 Task: Create a due date automation trigger when advanced on, on the monday after a card is due add checklist with an incomplete checklists at 11:00 AM.
Action: Mouse moved to (824, 244)
Screenshot: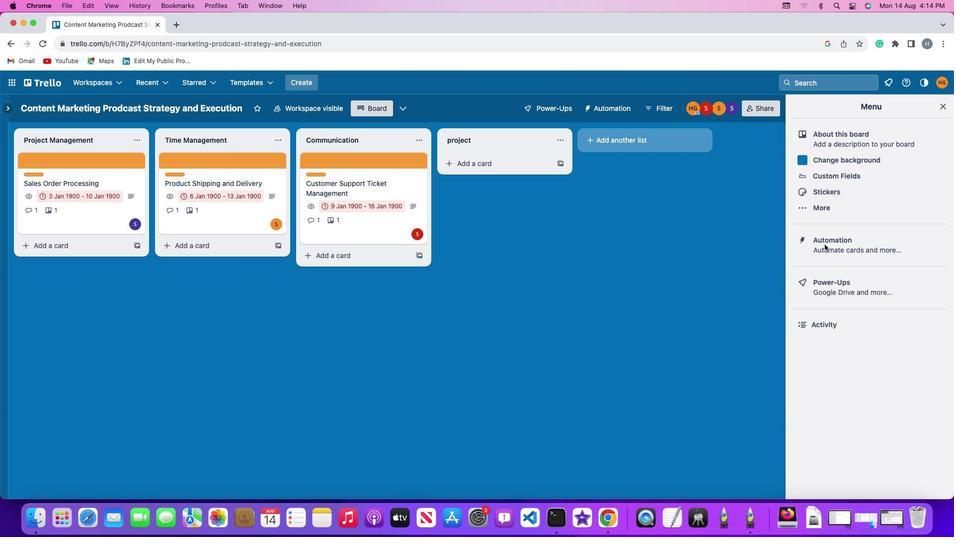 
Action: Mouse pressed left at (824, 244)
Screenshot: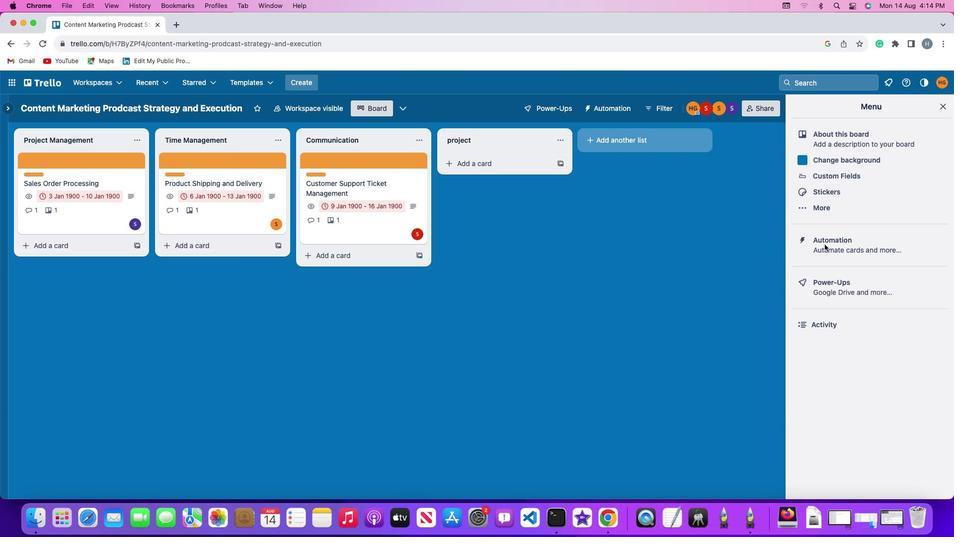 
Action: Mouse pressed left at (824, 244)
Screenshot: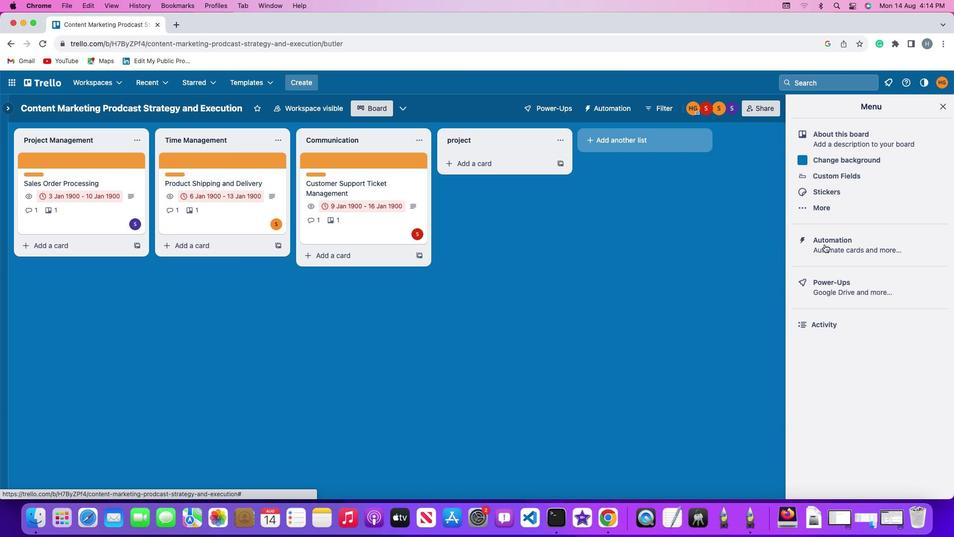 
Action: Mouse moved to (77, 236)
Screenshot: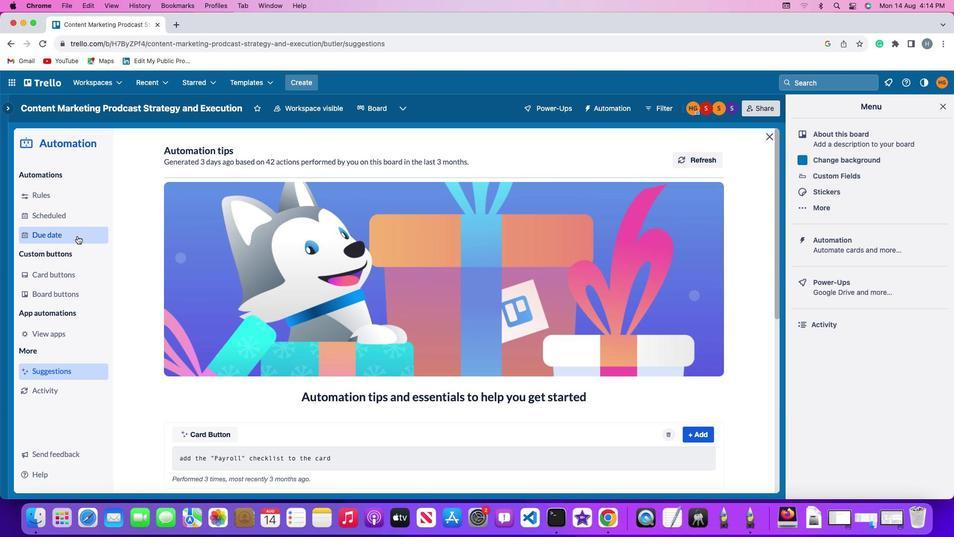 
Action: Mouse pressed left at (77, 236)
Screenshot: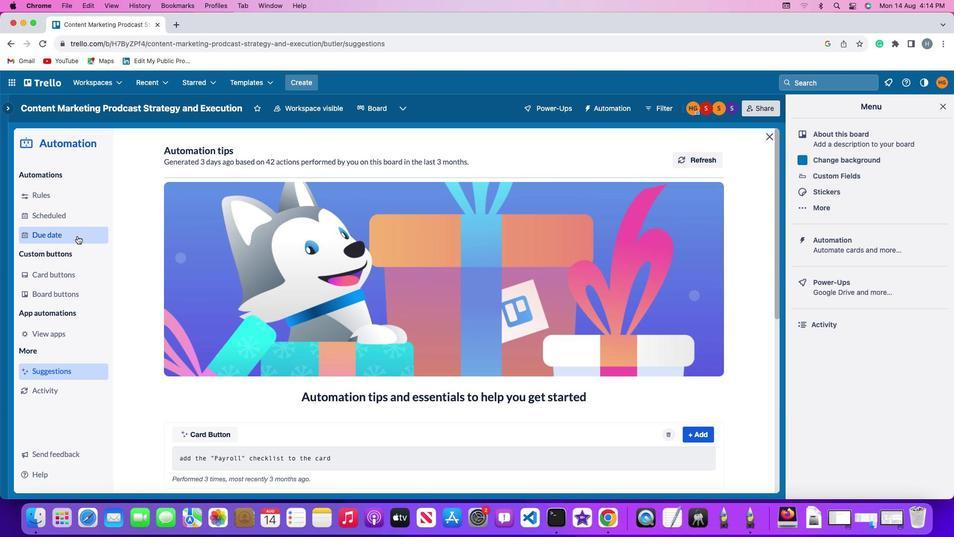 
Action: Mouse moved to (650, 153)
Screenshot: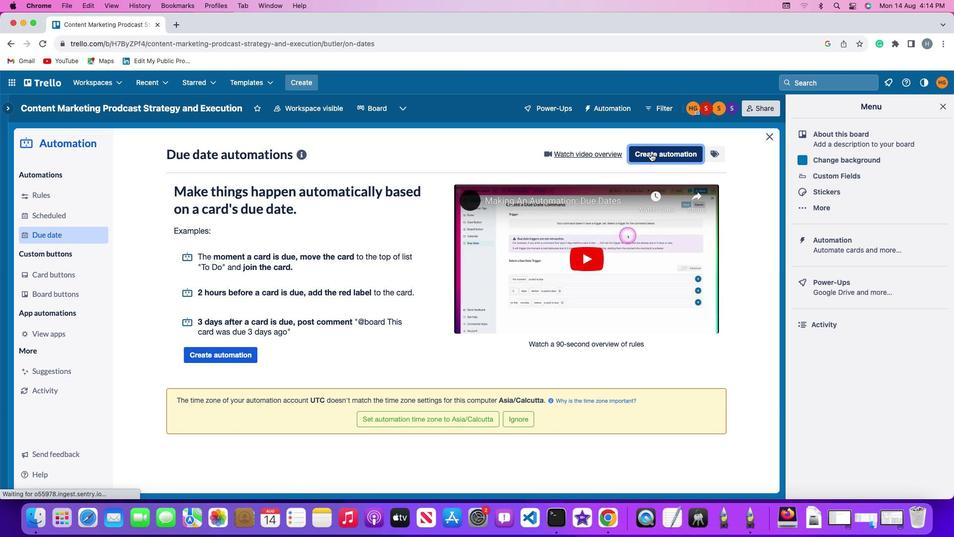 
Action: Mouse pressed left at (650, 153)
Screenshot: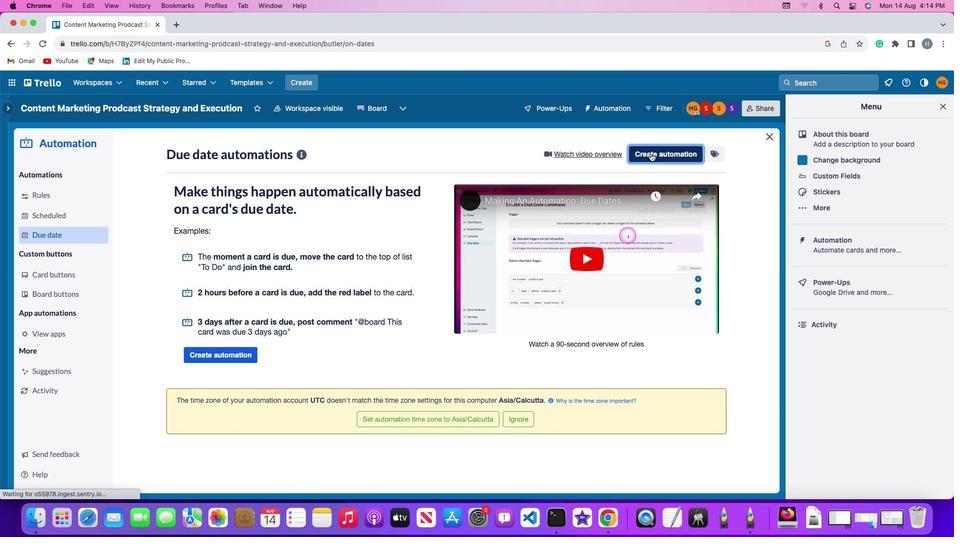 
Action: Mouse moved to (334, 249)
Screenshot: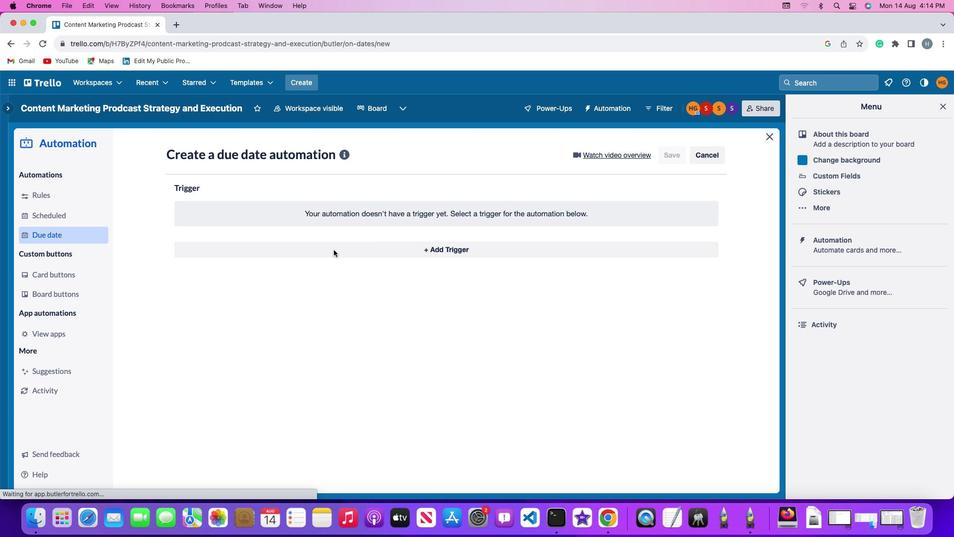 
Action: Mouse pressed left at (334, 249)
Screenshot: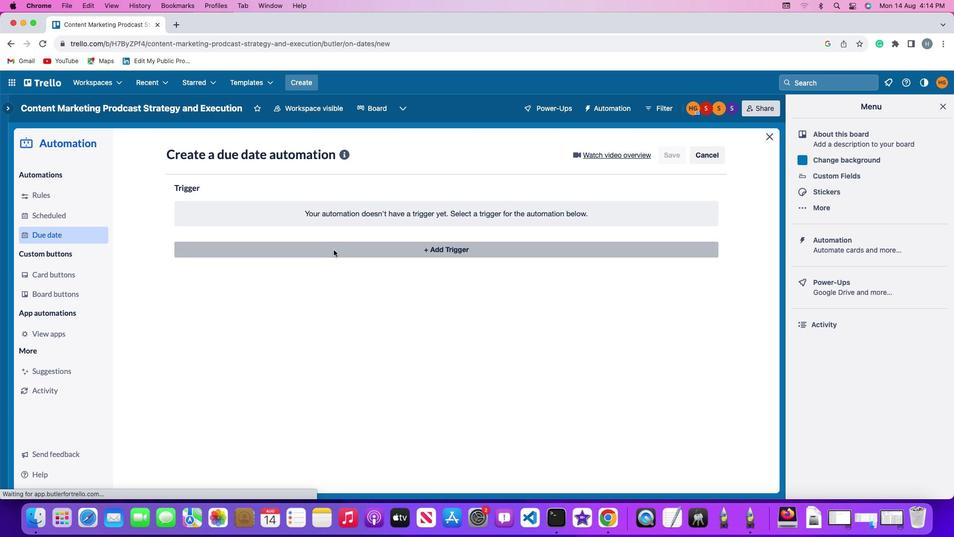 
Action: Mouse moved to (223, 431)
Screenshot: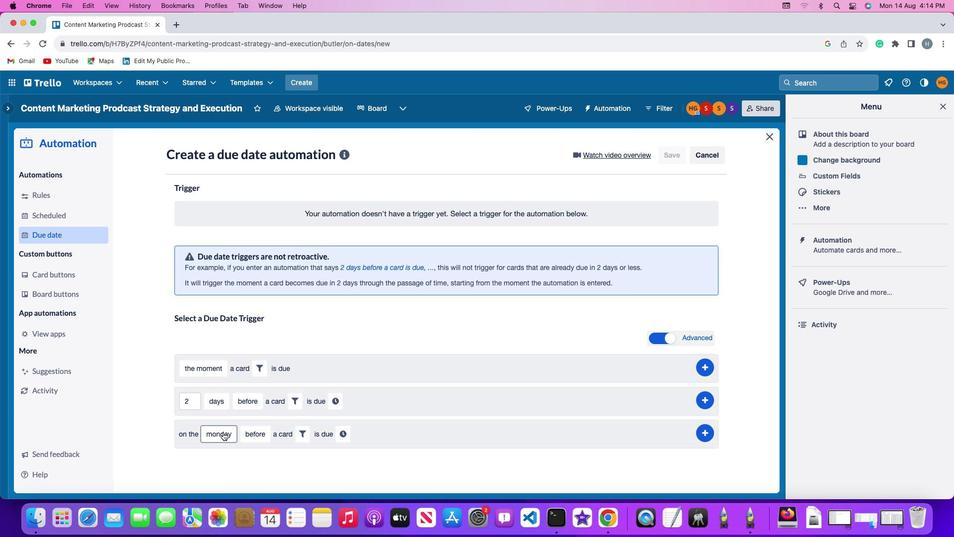 
Action: Mouse pressed left at (223, 431)
Screenshot: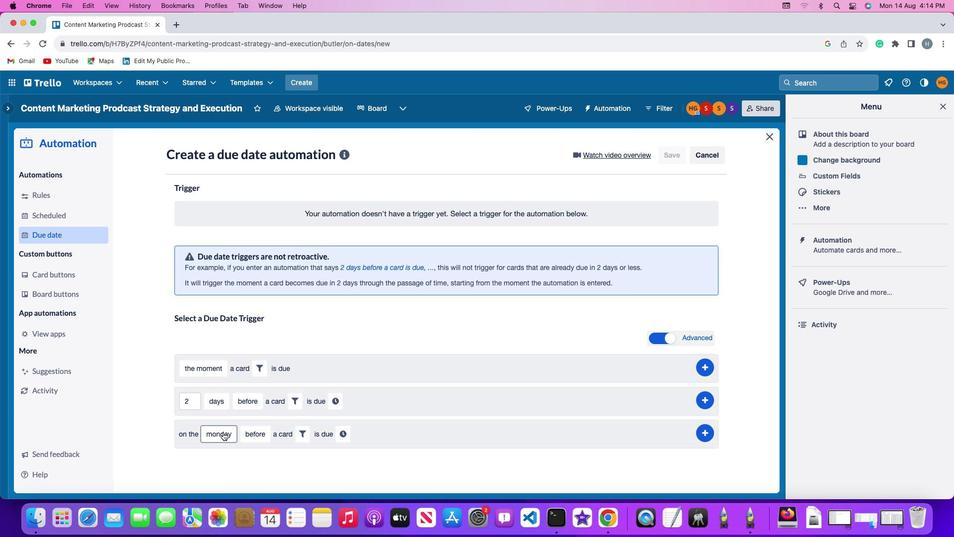 
Action: Mouse moved to (238, 297)
Screenshot: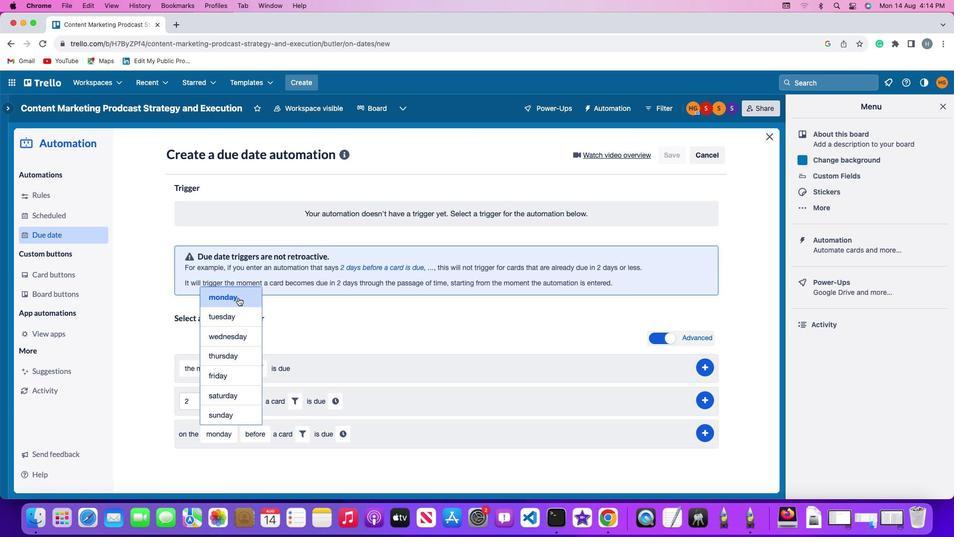 
Action: Mouse pressed left at (238, 297)
Screenshot: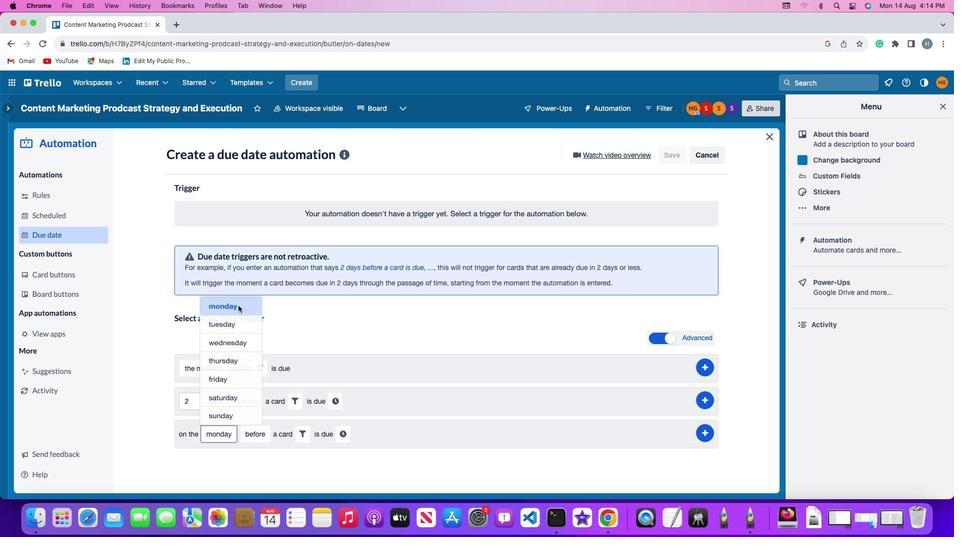 
Action: Mouse moved to (253, 438)
Screenshot: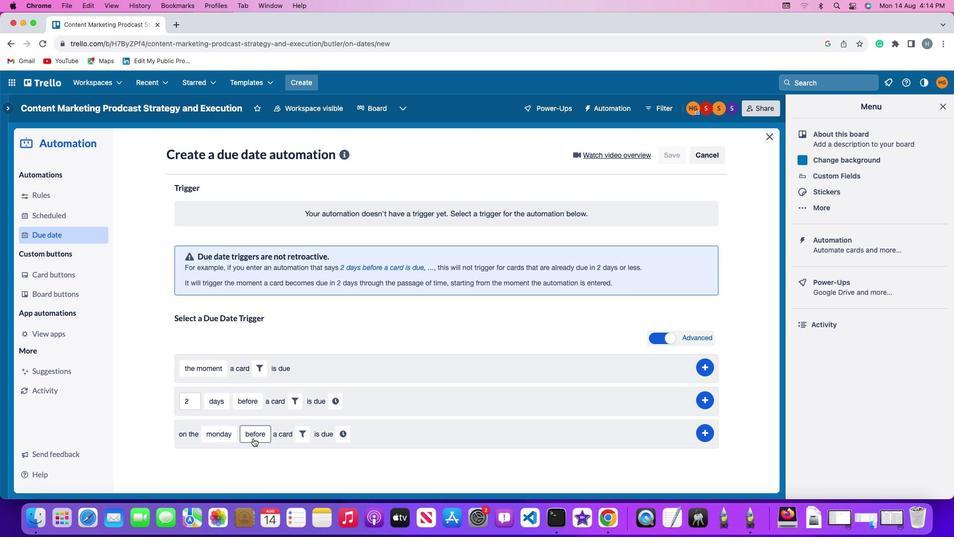 
Action: Mouse pressed left at (253, 438)
Screenshot: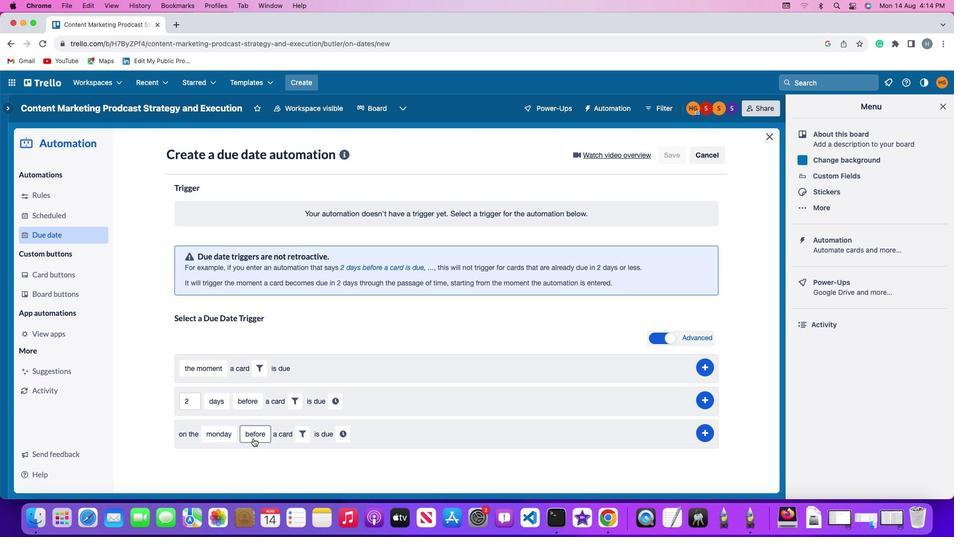 
Action: Mouse moved to (260, 377)
Screenshot: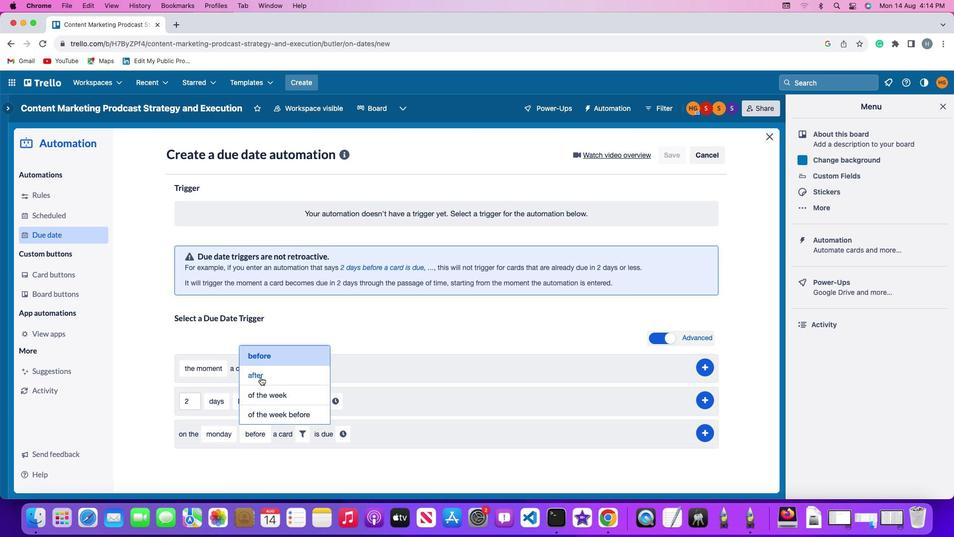 
Action: Mouse pressed left at (260, 377)
Screenshot: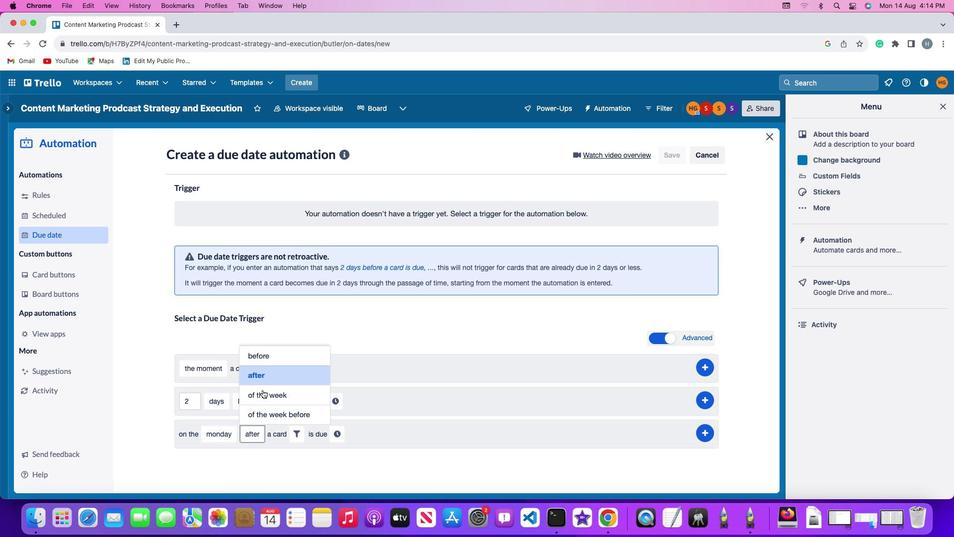 
Action: Mouse moved to (295, 438)
Screenshot: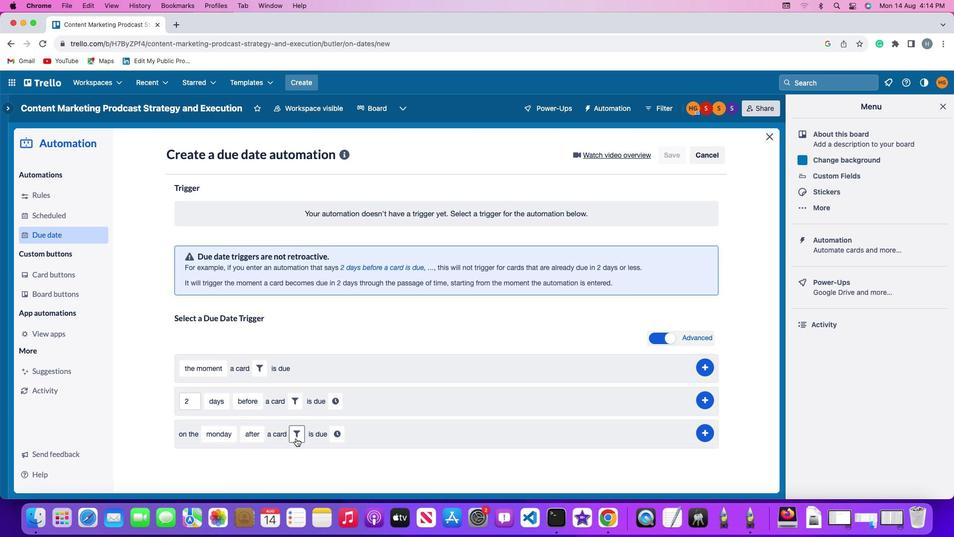 
Action: Mouse pressed left at (295, 438)
Screenshot: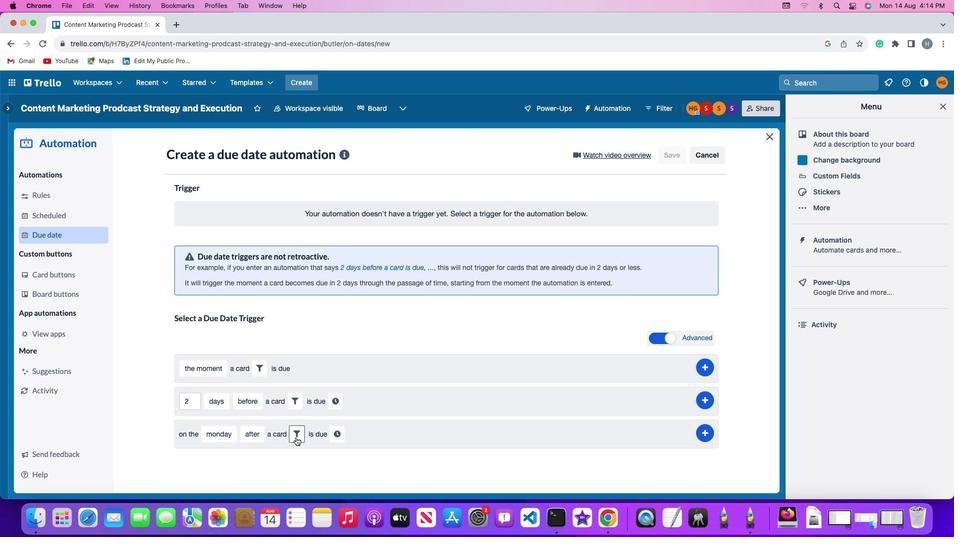 
Action: Mouse moved to (390, 469)
Screenshot: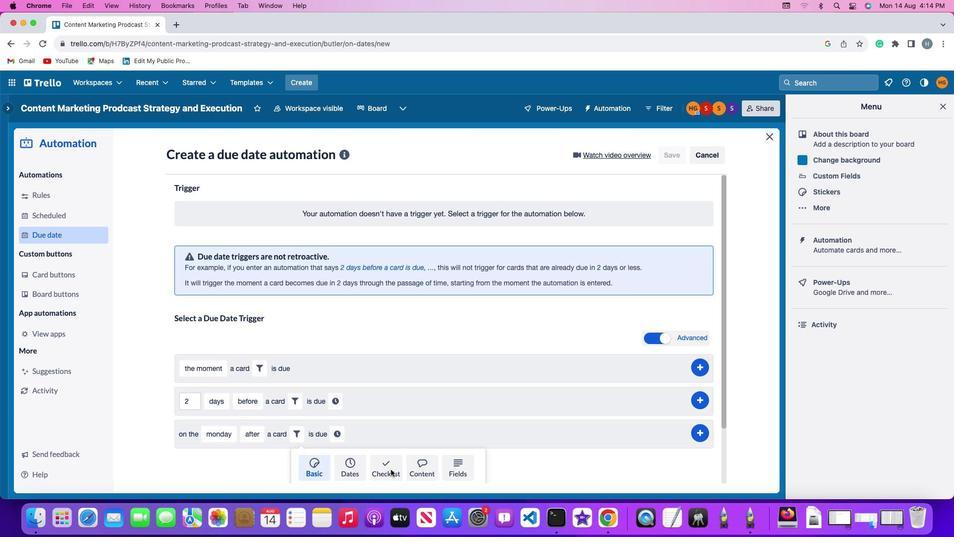 
Action: Mouse pressed left at (390, 469)
Screenshot: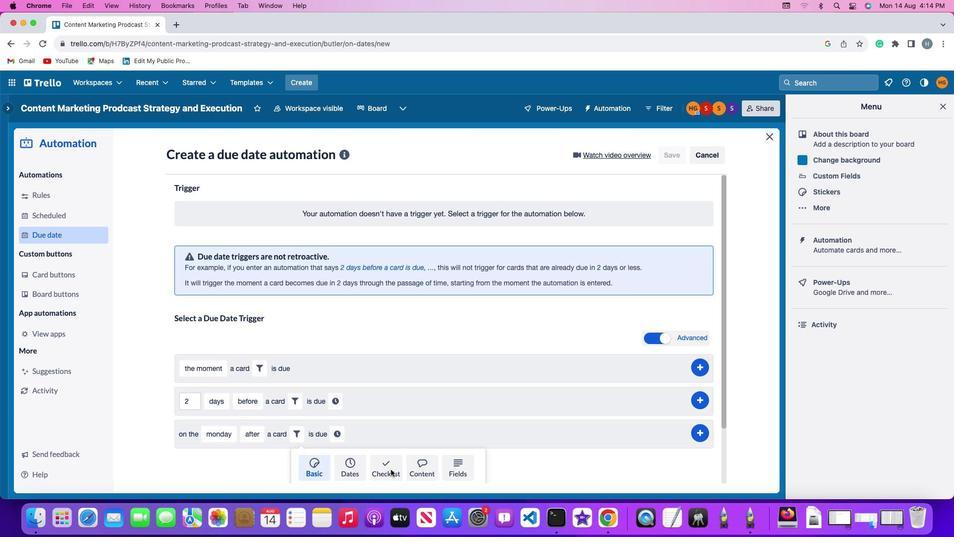 
Action: Mouse moved to (271, 467)
Screenshot: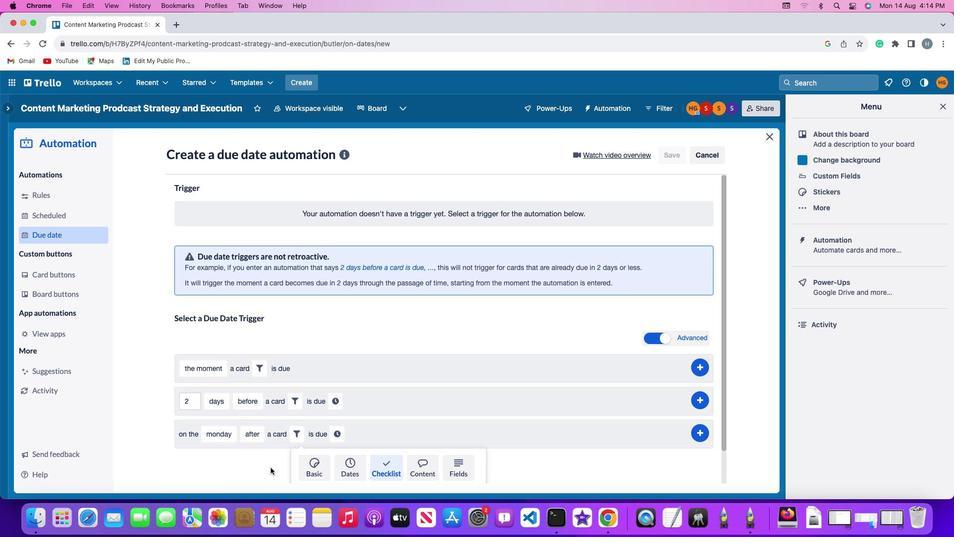 
Action: Mouse scrolled (271, 467) with delta (0, 0)
Screenshot: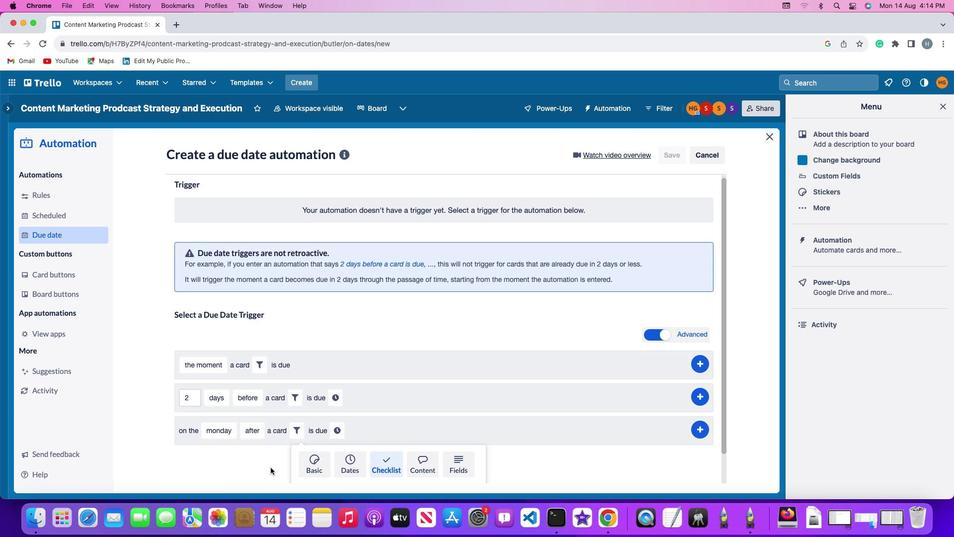 
Action: Mouse scrolled (271, 467) with delta (0, 0)
Screenshot: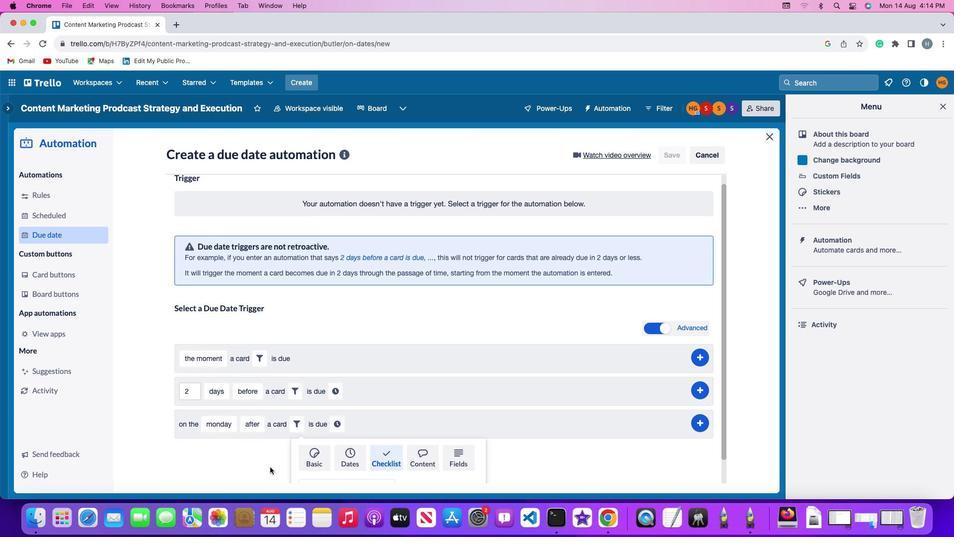 
Action: Mouse scrolled (271, 467) with delta (0, -1)
Screenshot: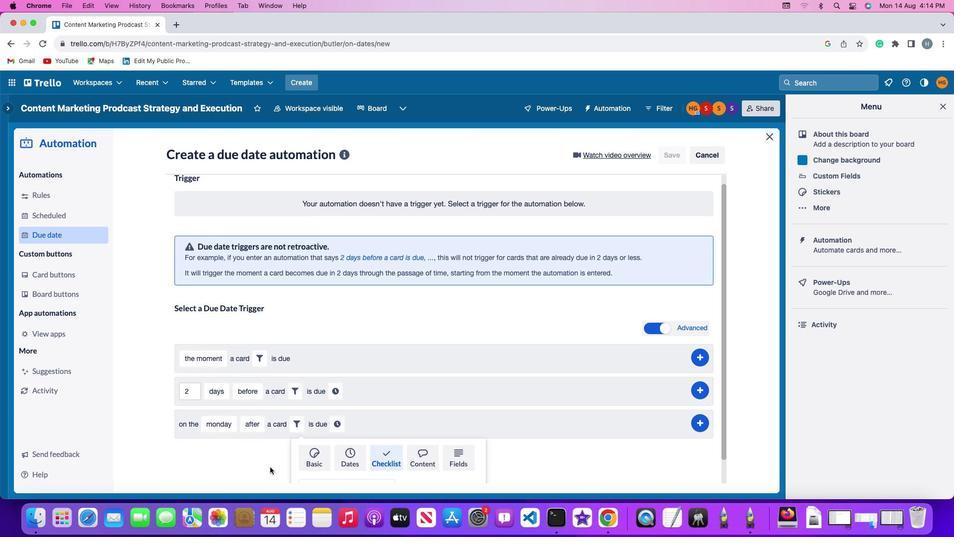 
Action: Mouse scrolled (271, 467) with delta (0, -2)
Screenshot: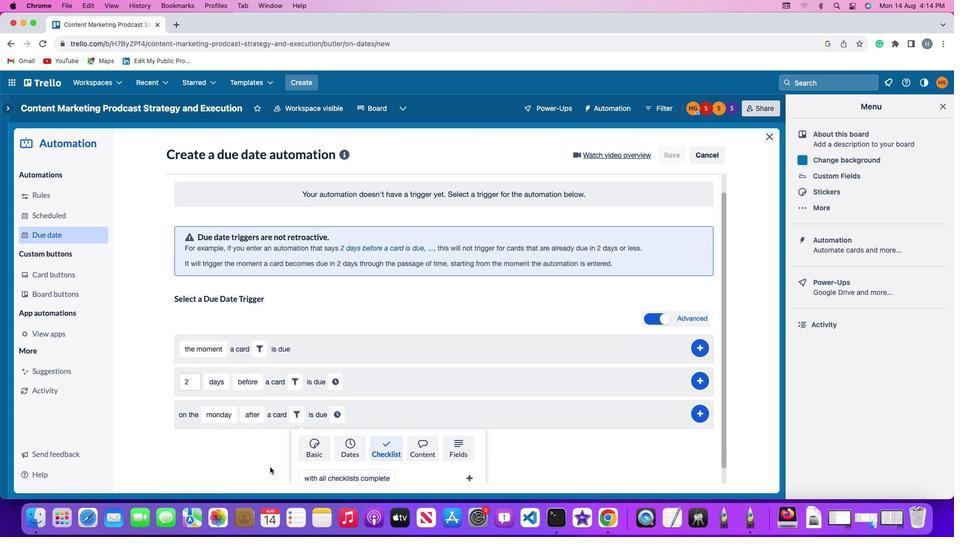 
Action: Mouse scrolled (271, 467) with delta (0, -2)
Screenshot: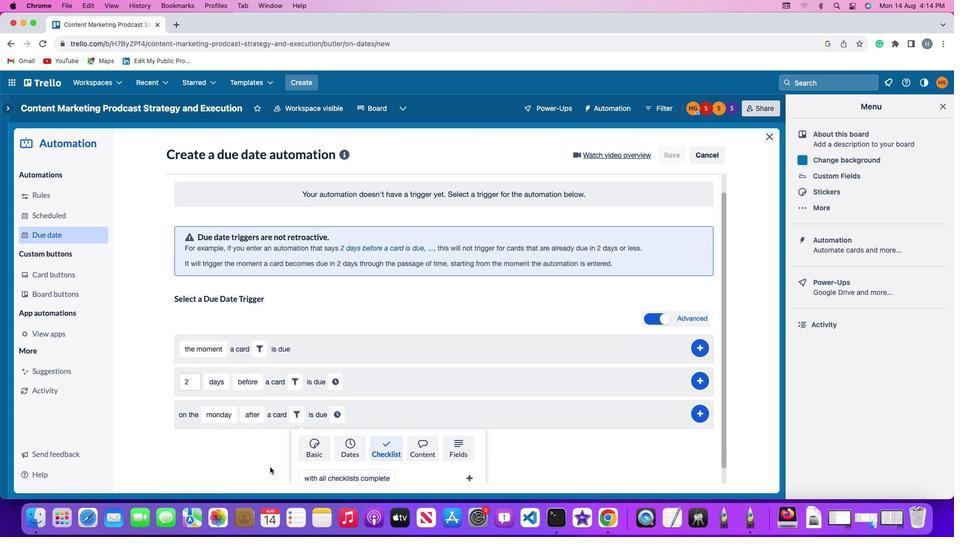 
Action: Mouse moved to (271, 467)
Screenshot: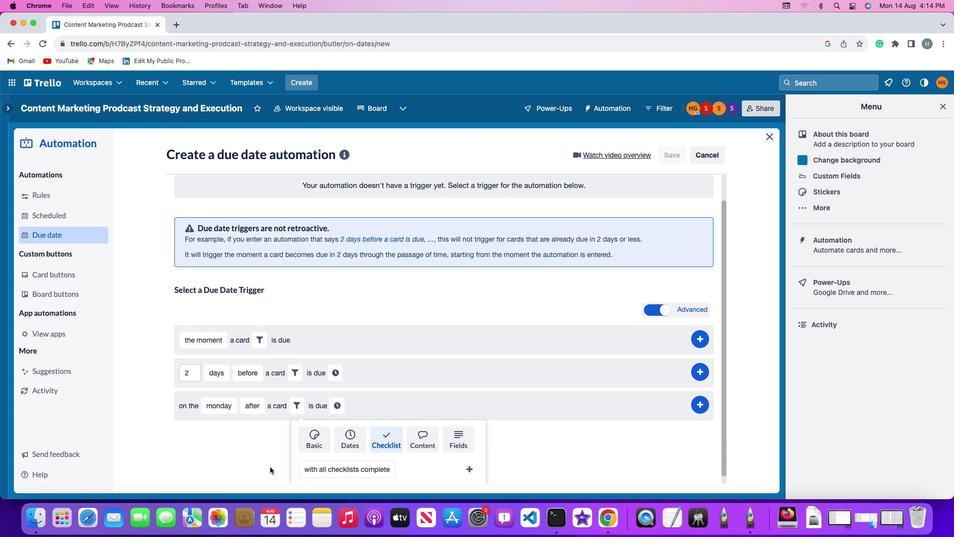 
Action: Mouse scrolled (271, 467) with delta (0, -2)
Screenshot: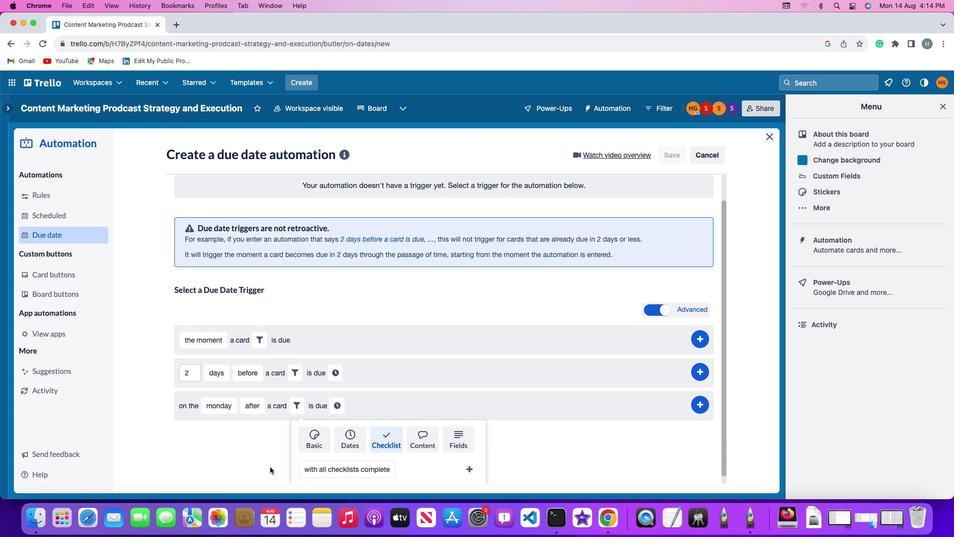
Action: Mouse moved to (316, 460)
Screenshot: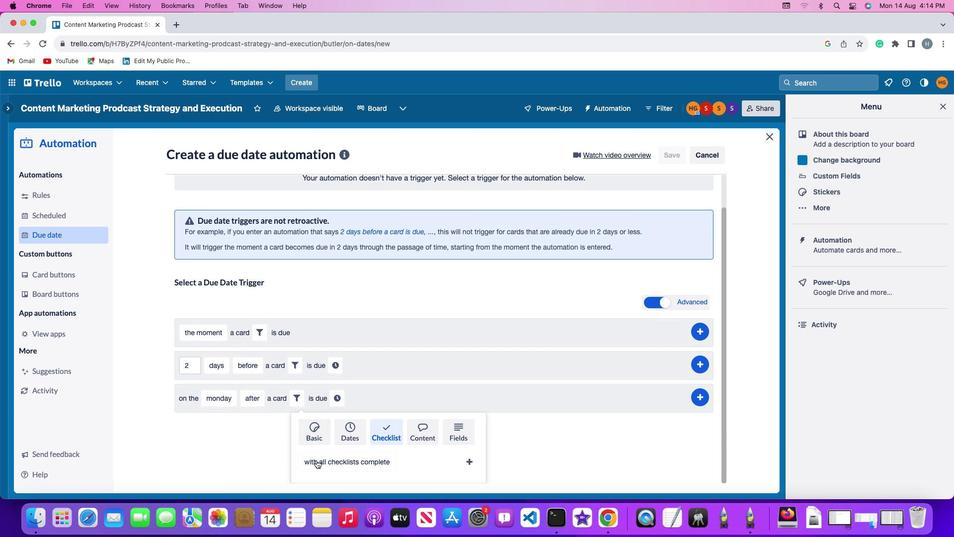 
Action: Mouse pressed left at (316, 460)
Screenshot: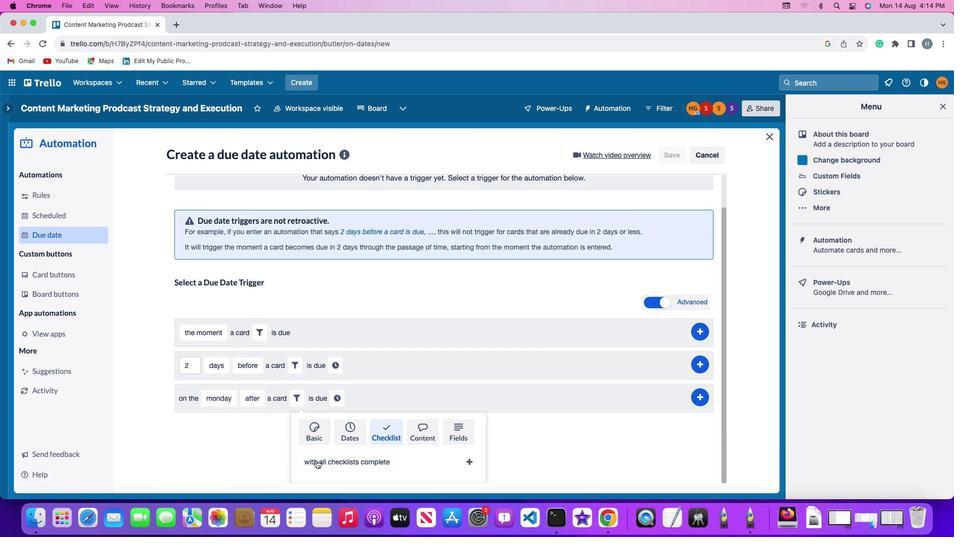 
Action: Mouse moved to (339, 381)
Screenshot: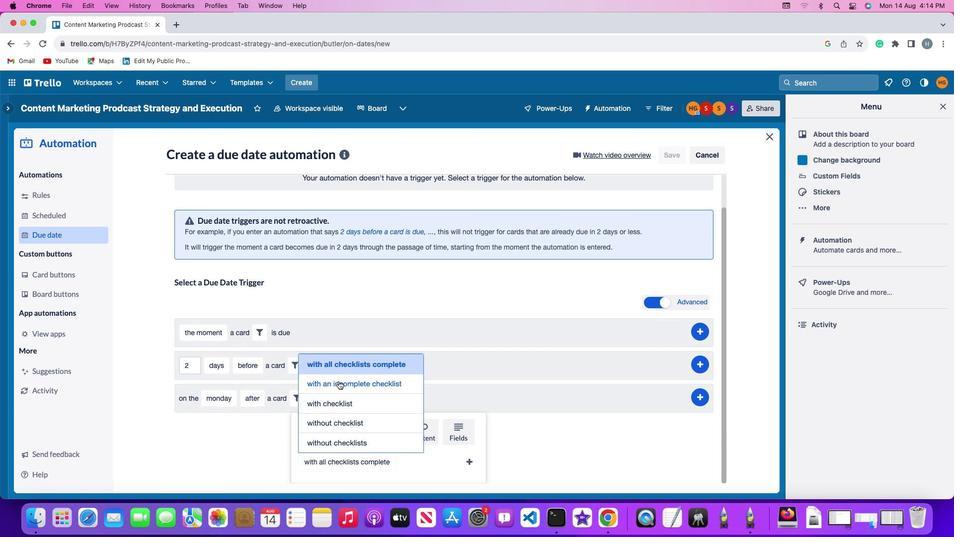 
Action: Mouse pressed left at (339, 381)
Screenshot: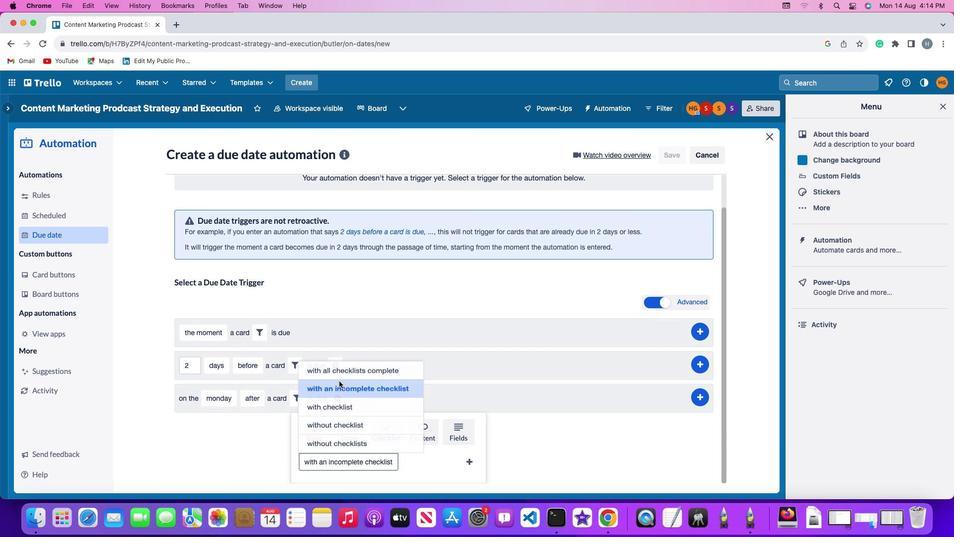 
Action: Mouse moved to (475, 458)
Screenshot: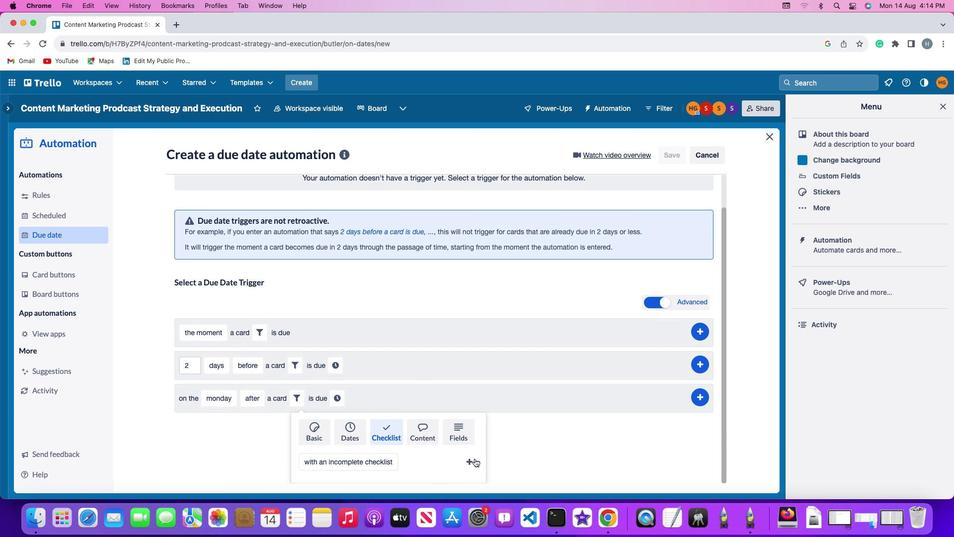 
Action: Mouse pressed left at (475, 458)
Screenshot: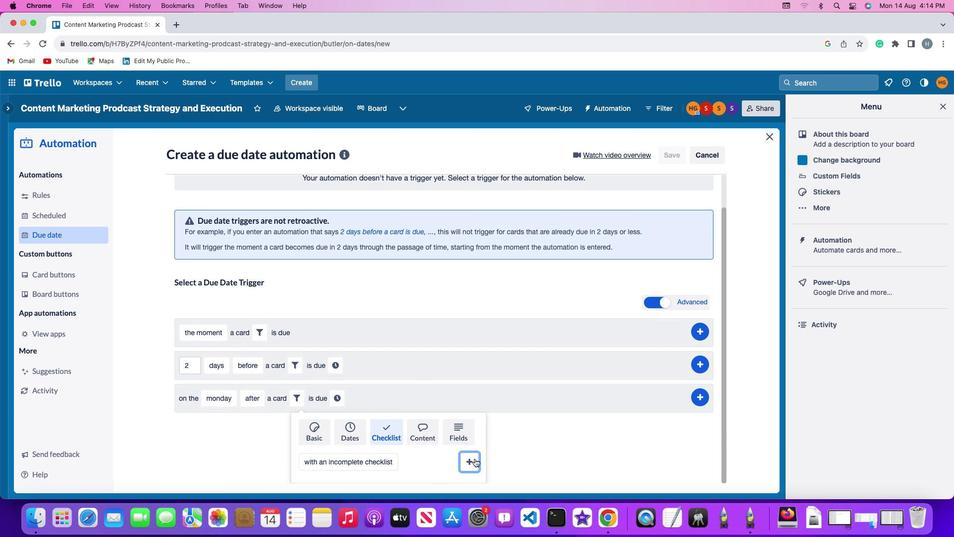 
Action: Mouse moved to (450, 431)
Screenshot: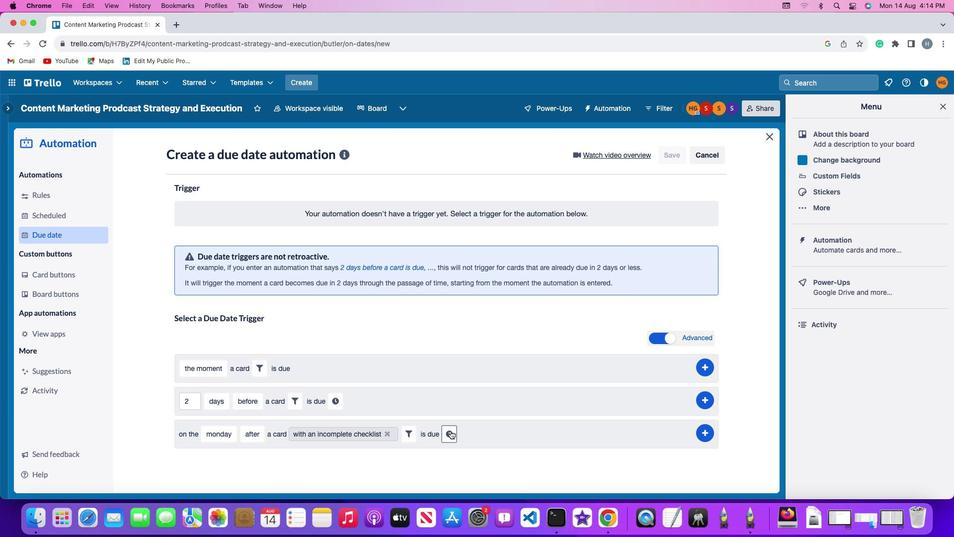 
Action: Mouse pressed left at (450, 431)
Screenshot: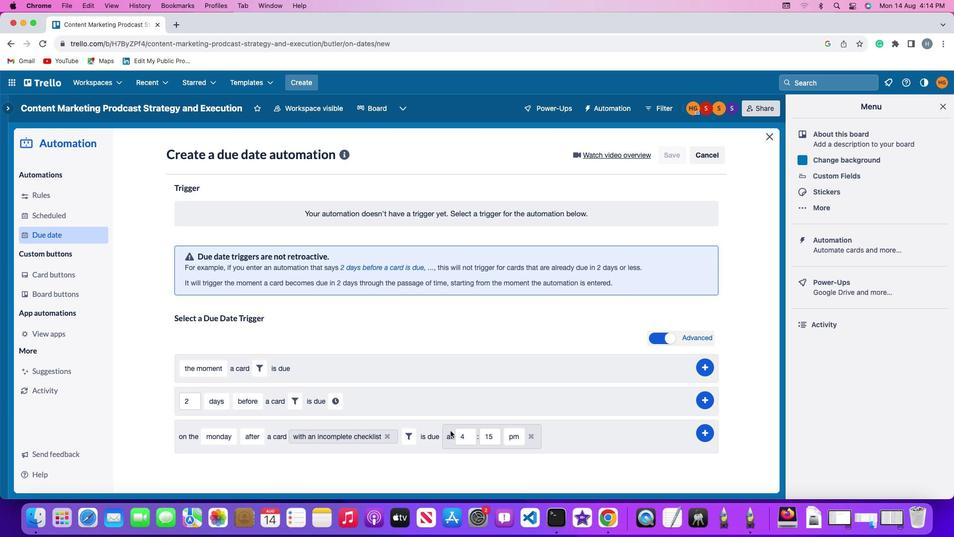 
Action: Mouse moved to (468, 434)
Screenshot: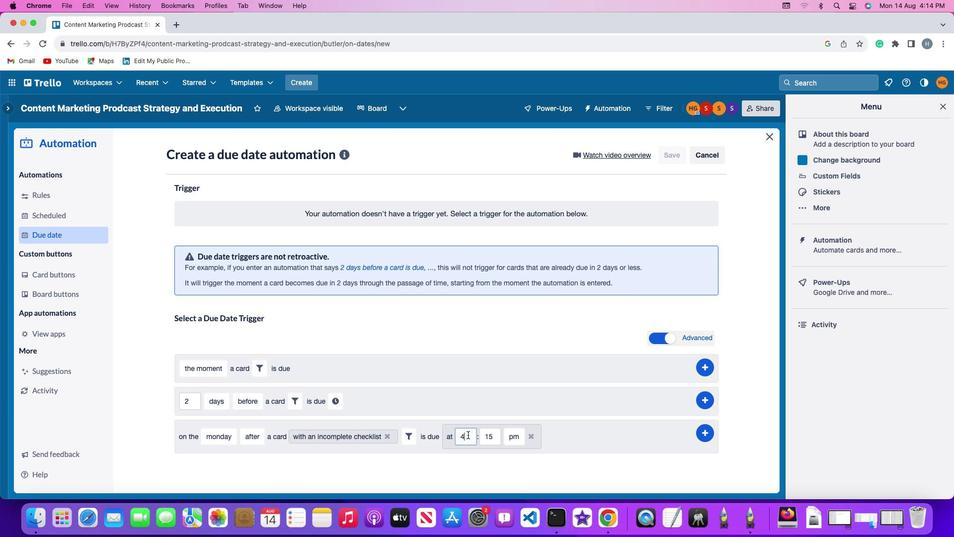 
Action: Mouse pressed left at (468, 434)
Screenshot: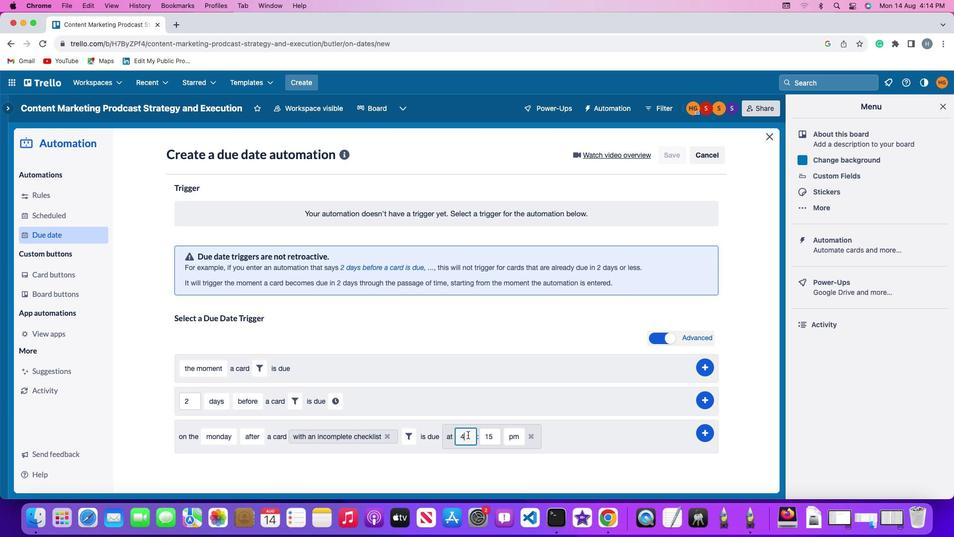 
Action: Mouse moved to (468, 435)
Screenshot: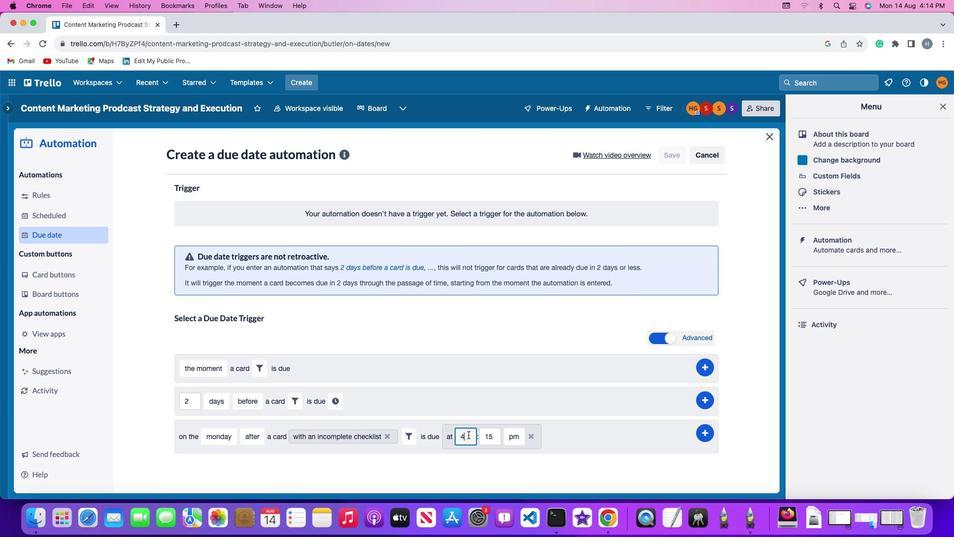 
Action: Key pressed Key.backspace'1''1'
Screenshot: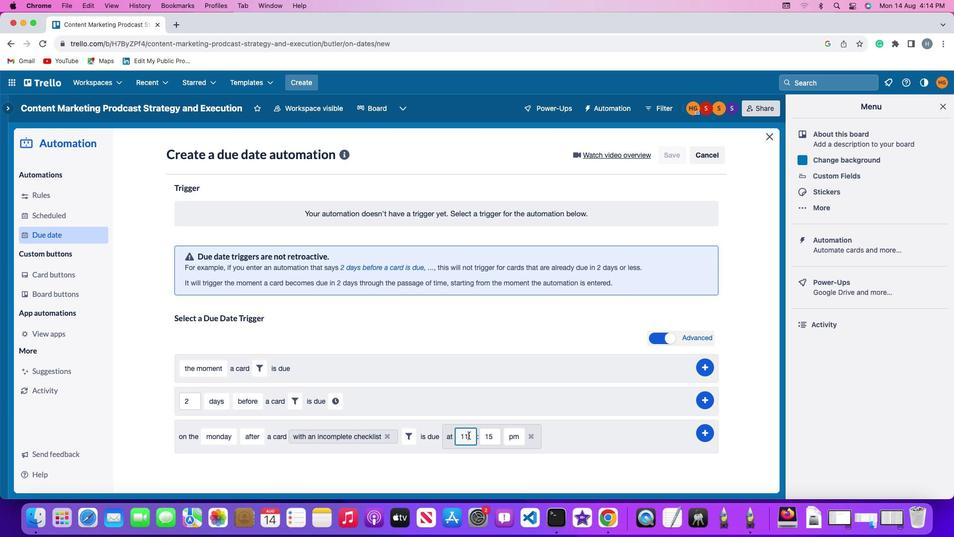 
Action: Mouse moved to (493, 436)
Screenshot: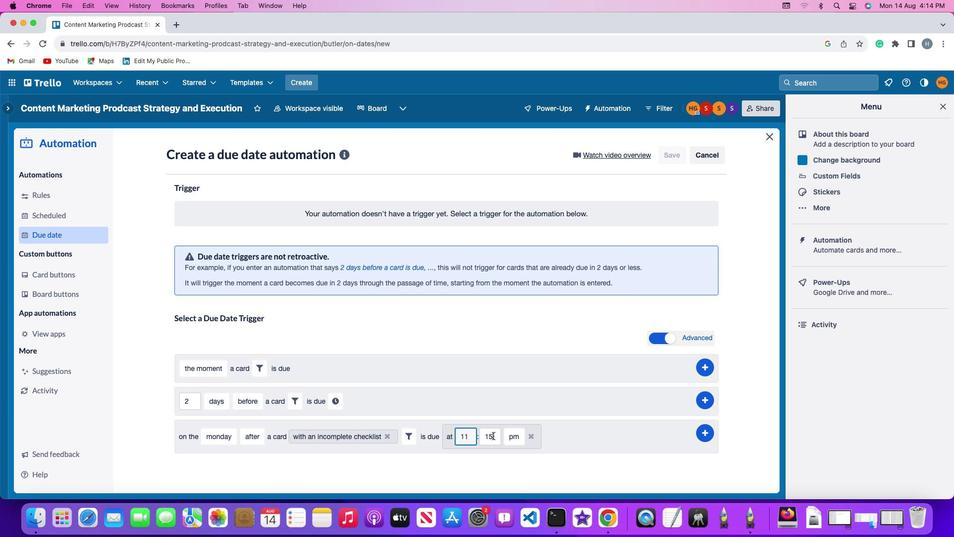 
Action: Mouse pressed left at (493, 436)
Screenshot: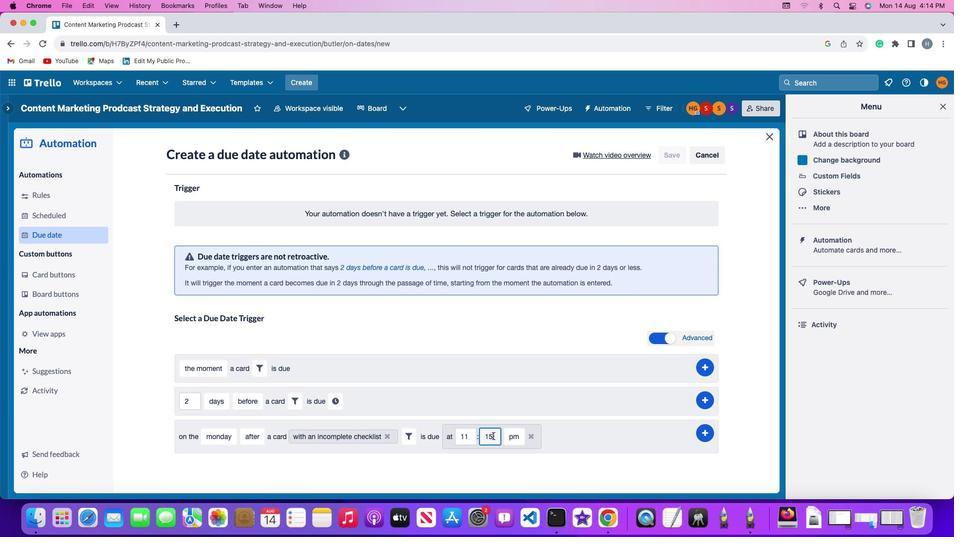 
Action: Mouse moved to (493, 435)
Screenshot: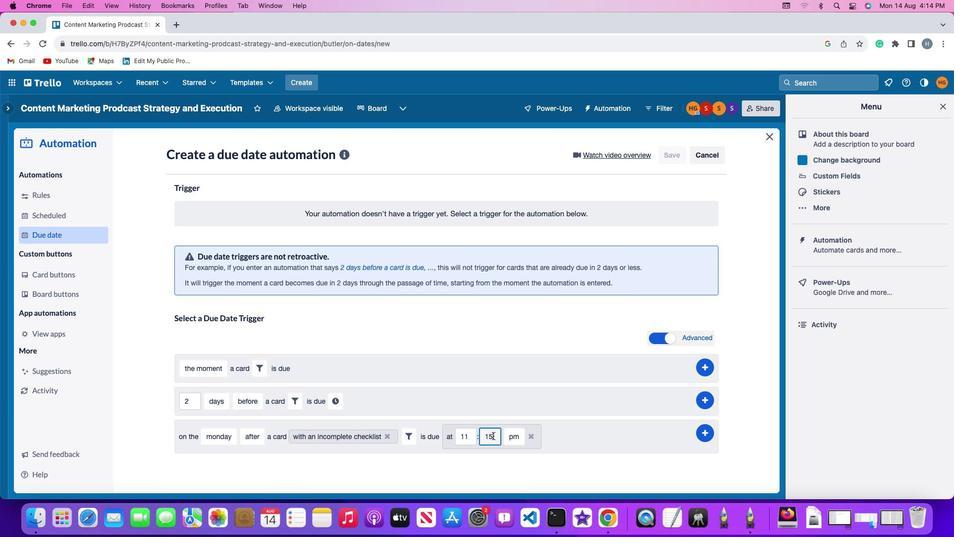 
Action: Key pressed Key.backspaceKey.backspace
Screenshot: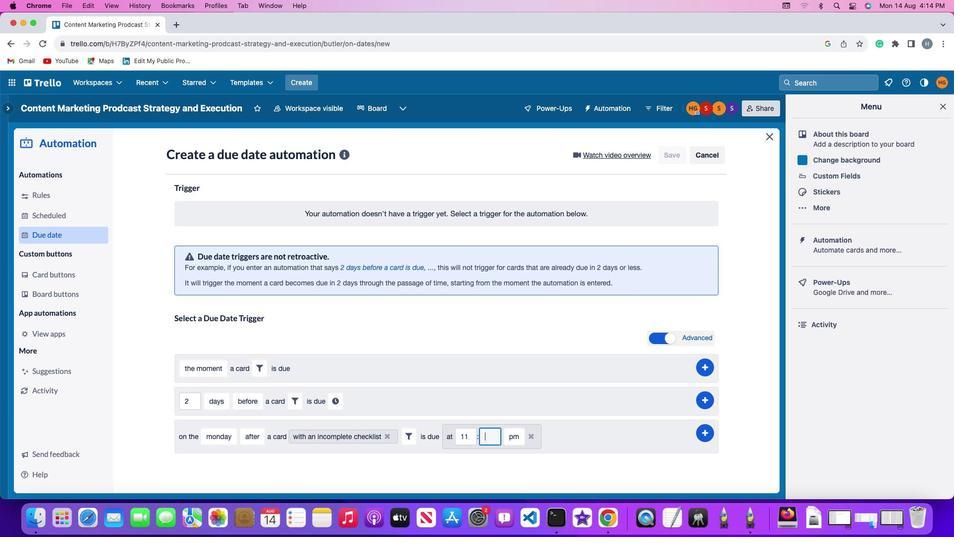
Action: Mouse moved to (493, 436)
Screenshot: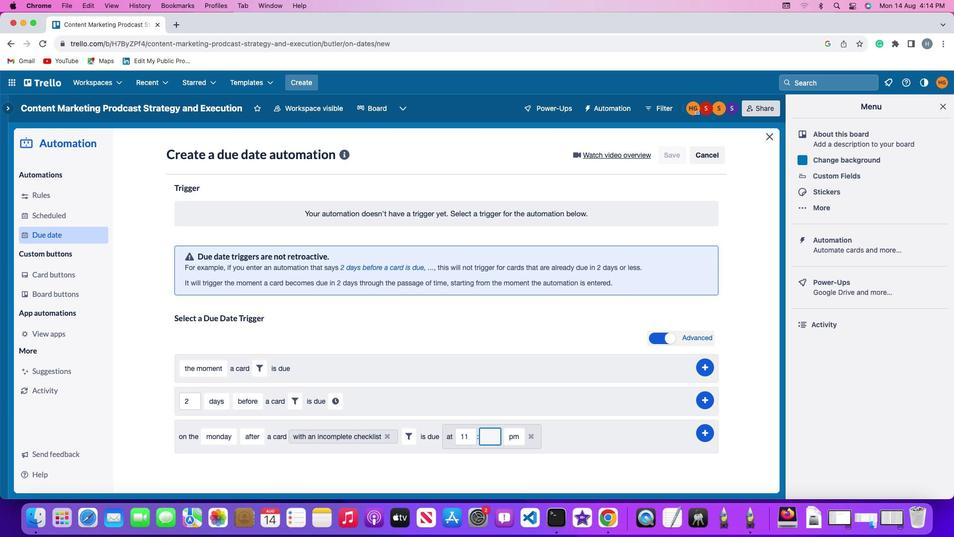 
Action: Key pressed '0'
Screenshot: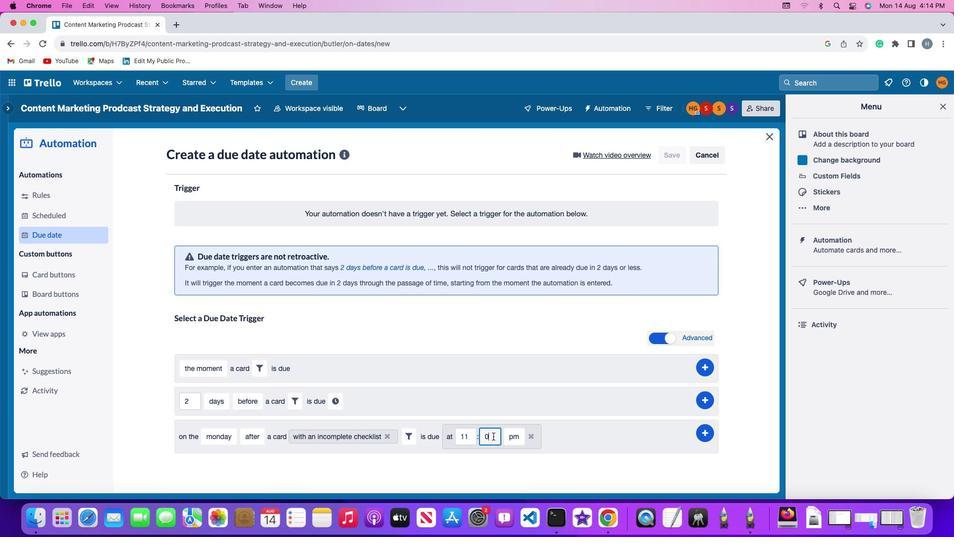 
Action: Mouse moved to (493, 436)
Screenshot: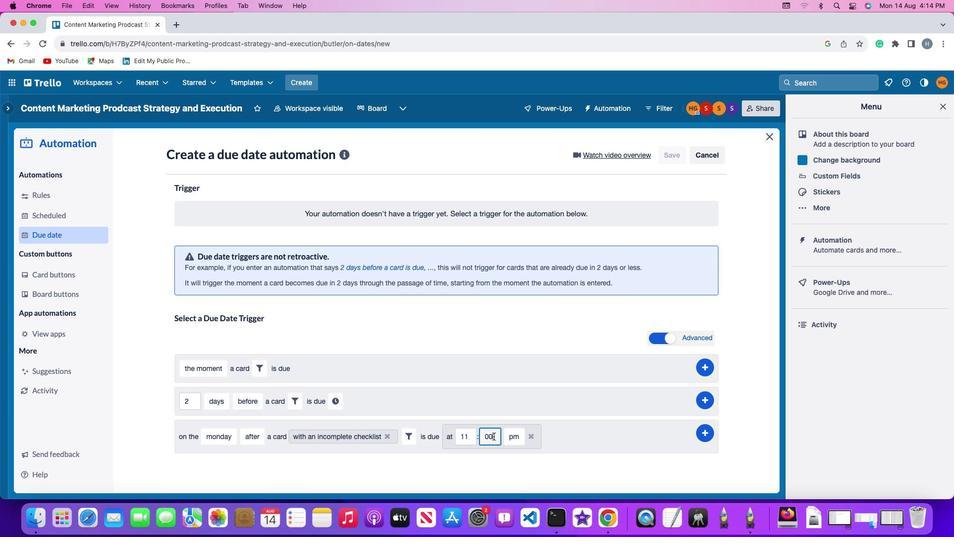 
Action: Key pressed '0'
Screenshot: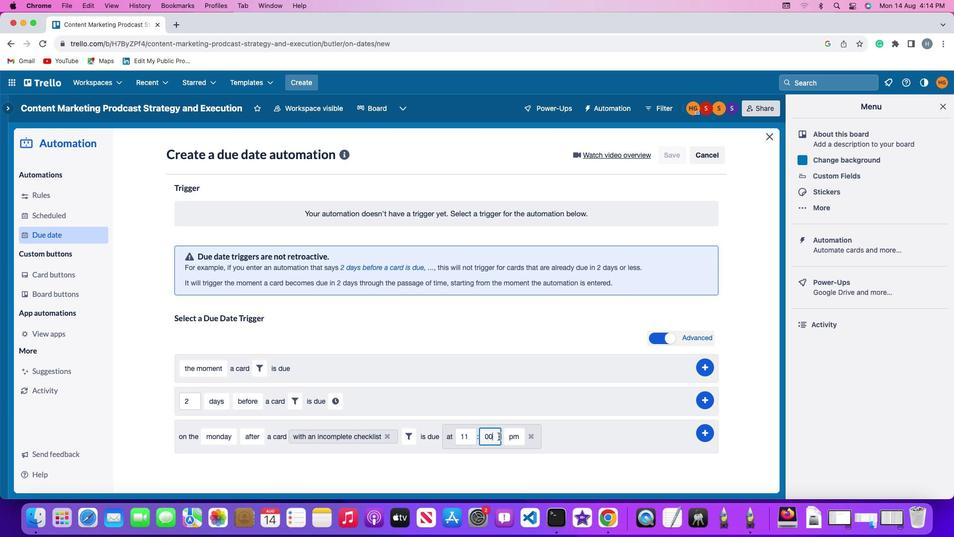 
Action: Mouse moved to (513, 436)
Screenshot: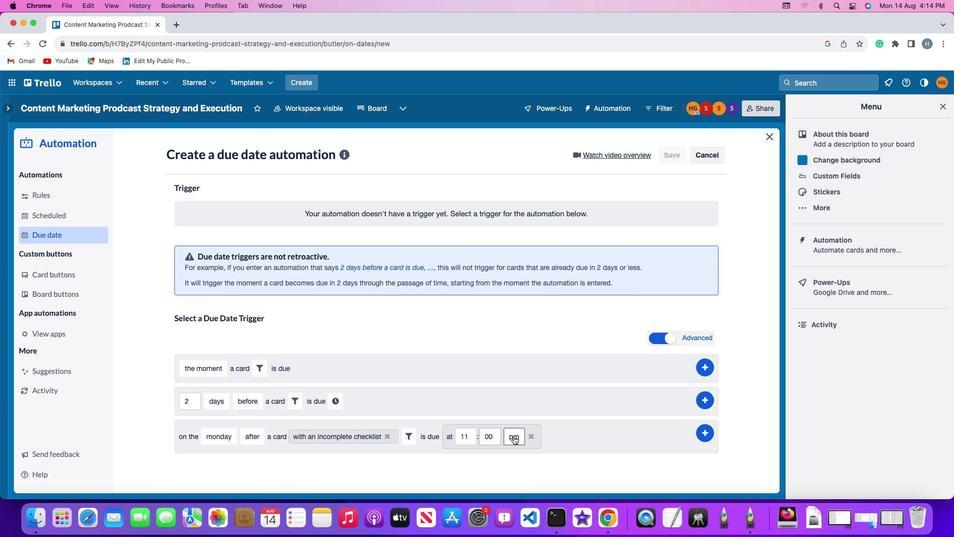 
Action: Mouse pressed left at (513, 436)
Screenshot: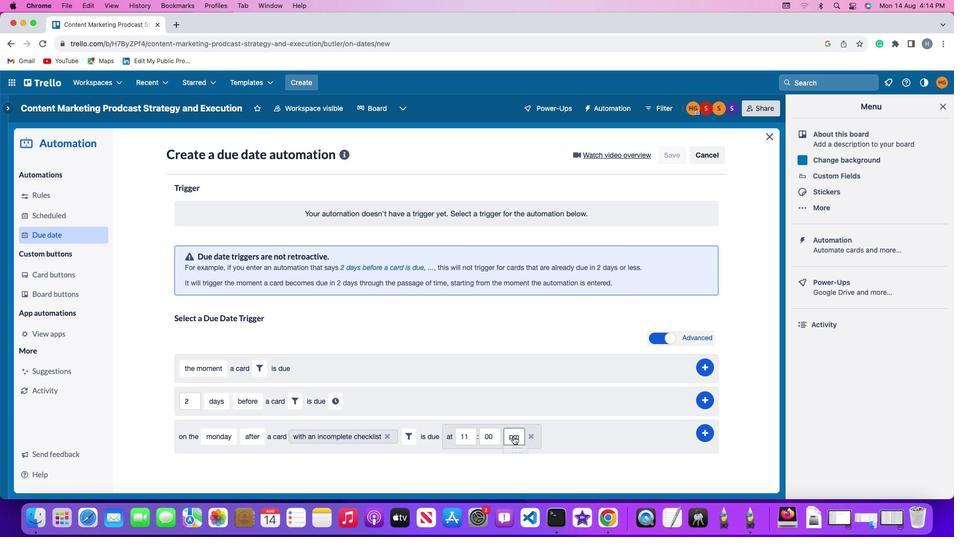 
Action: Mouse moved to (515, 455)
Screenshot: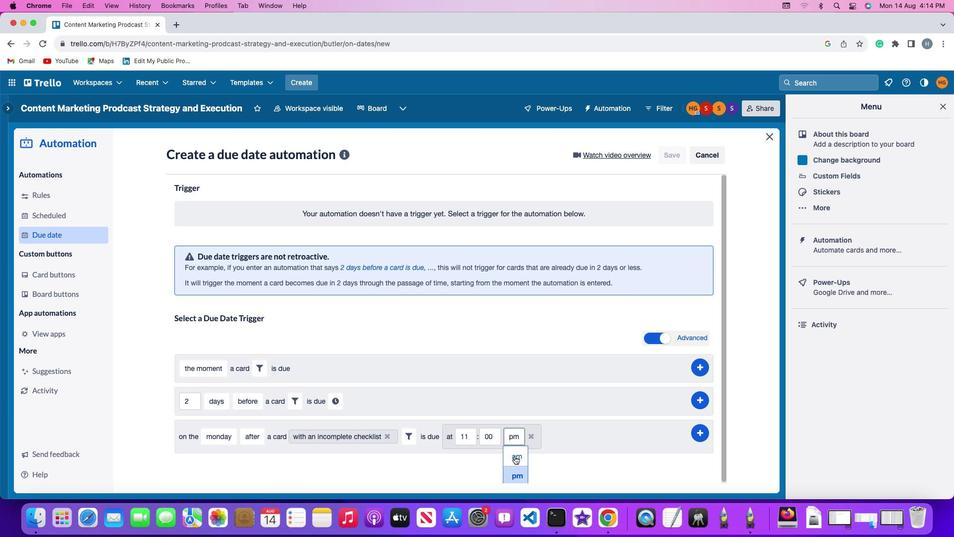 
Action: Mouse pressed left at (515, 455)
Screenshot: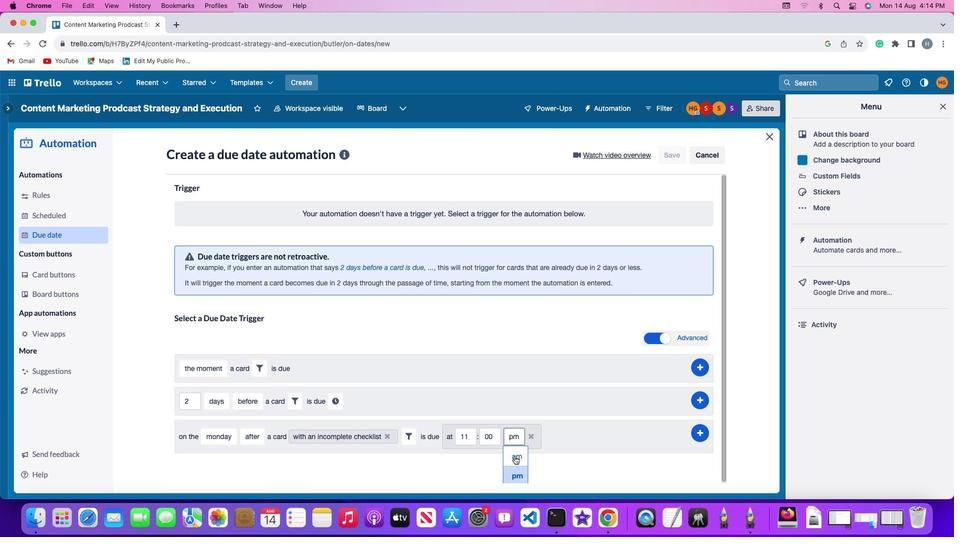 
Action: Mouse moved to (709, 431)
Screenshot: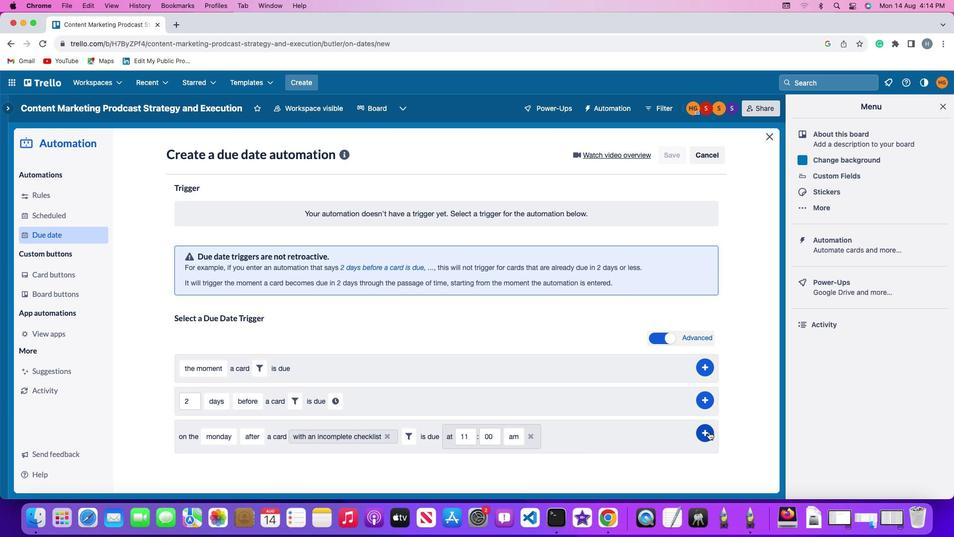 
Action: Mouse pressed left at (709, 431)
Screenshot: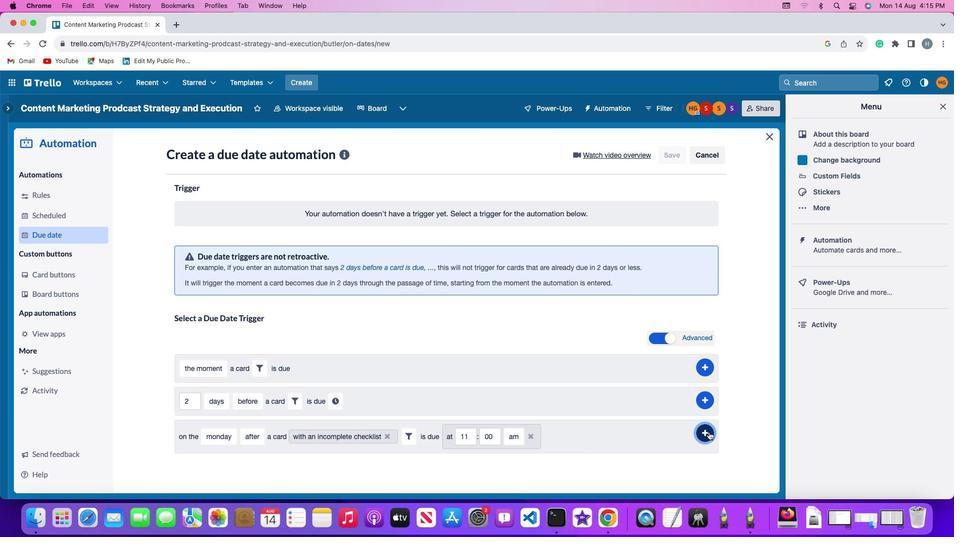 
Action: Mouse moved to (737, 351)
Screenshot: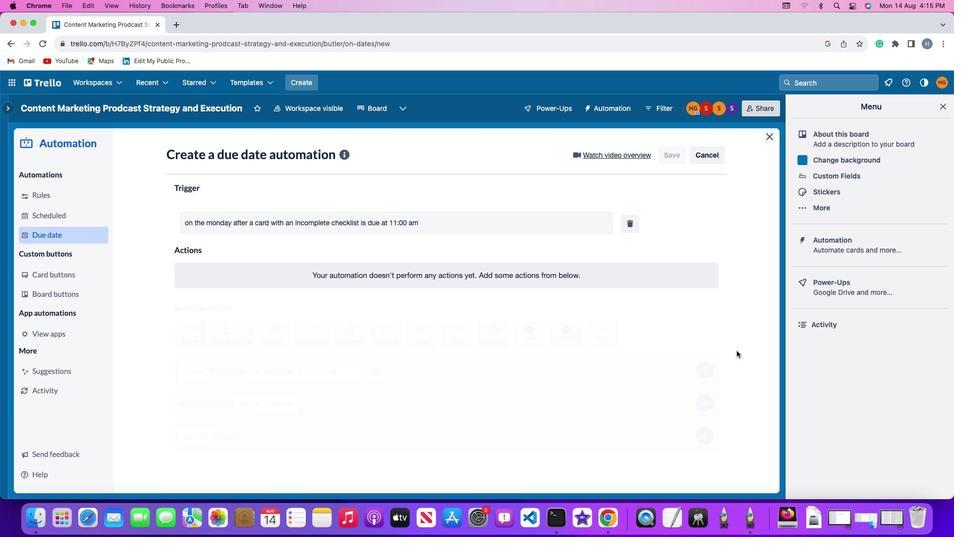 
